Task: Create New Vendor with Vendor Name: Paper Mate, Billing Address Line1: 61 Grove Drive, Billing Address Line2: Perkasie, Billing Address Line3: NY 10977
Action: Mouse moved to (153, 23)
Screenshot: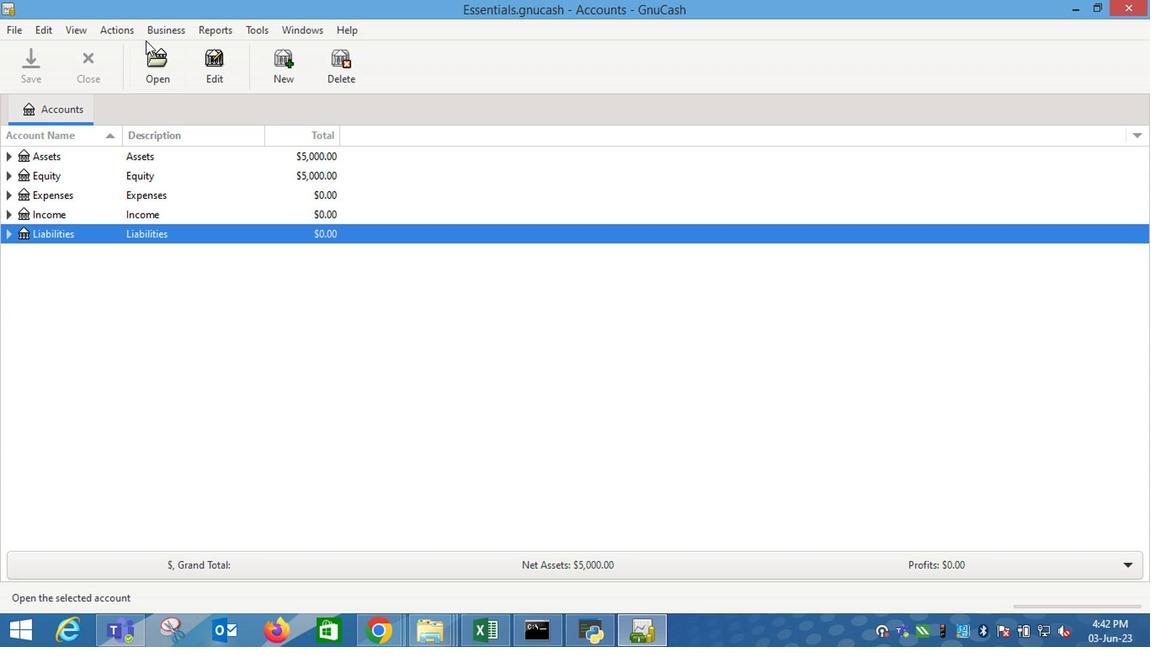 
Action: Mouse pressed left at (153, 23)
Screenshot: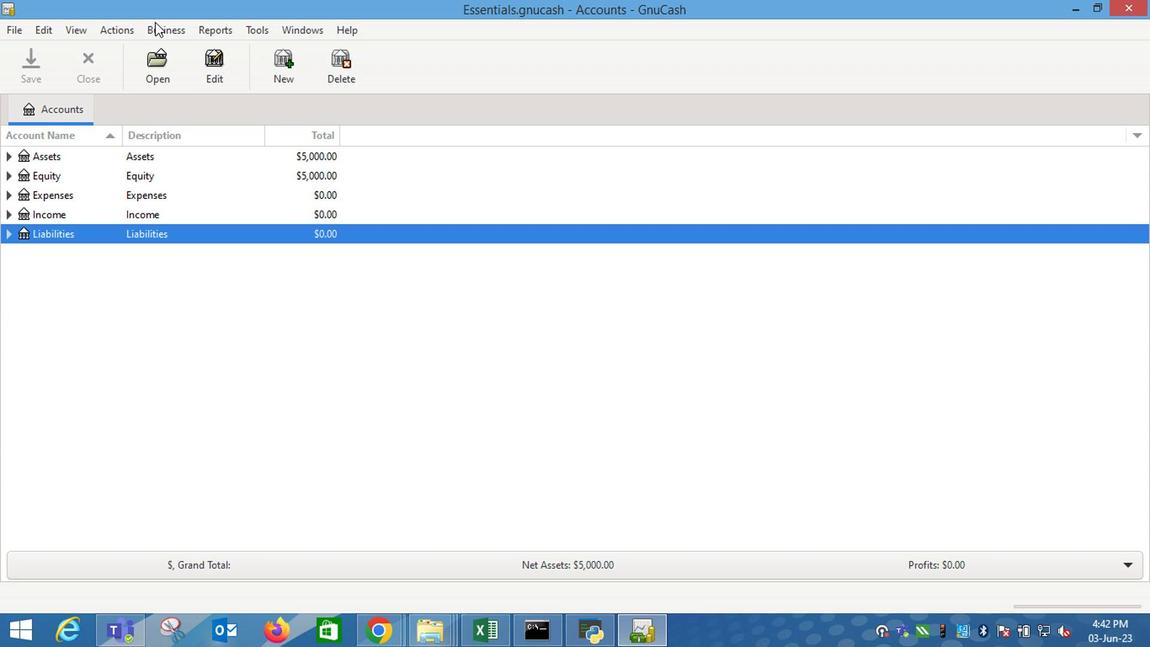 
Action: Mouse moved to (322, 97)
Screenshot: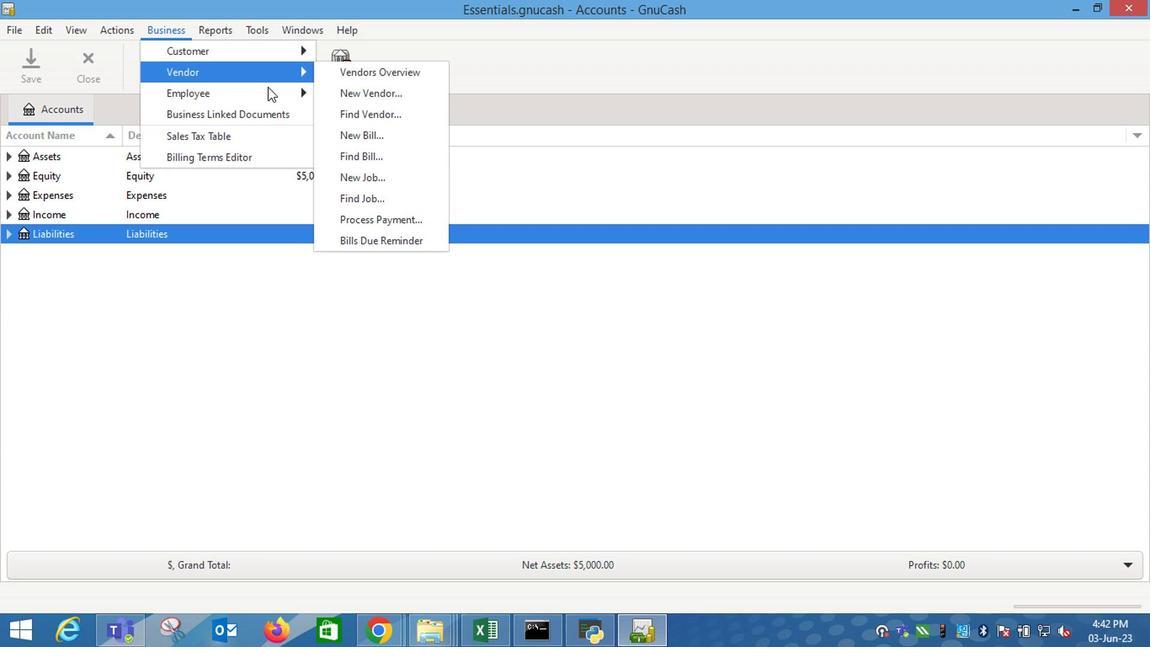 
Action: Mouse pressed left at (322, 97)
Screenshot: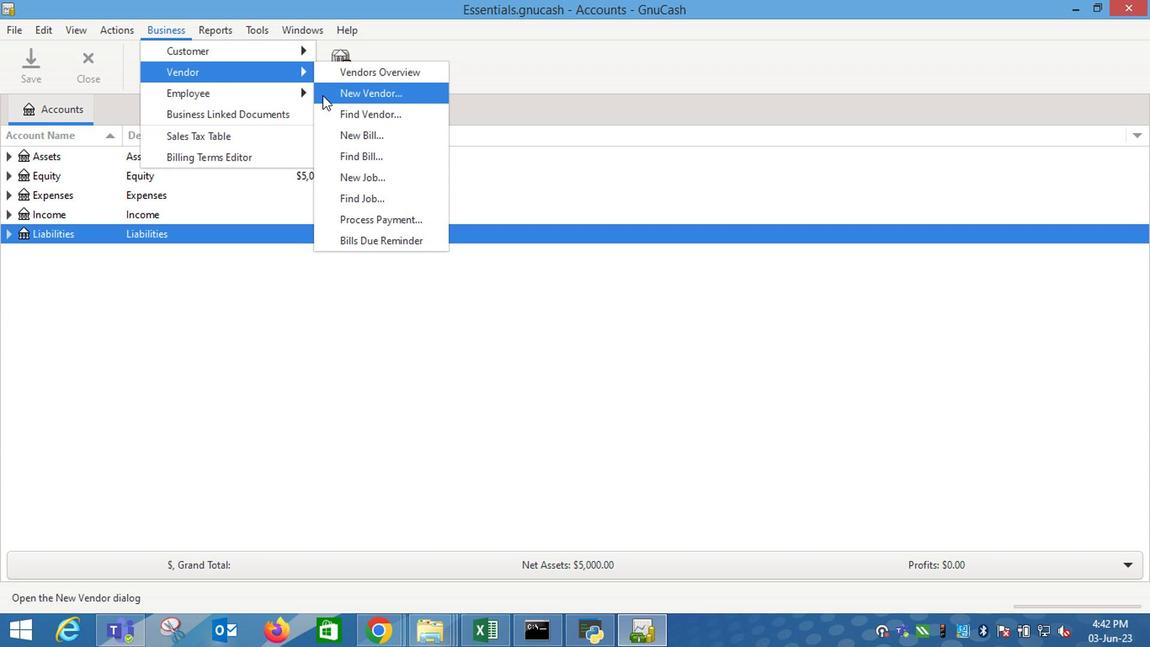
Action: Mouse moved to (932, 290)
Screenshot: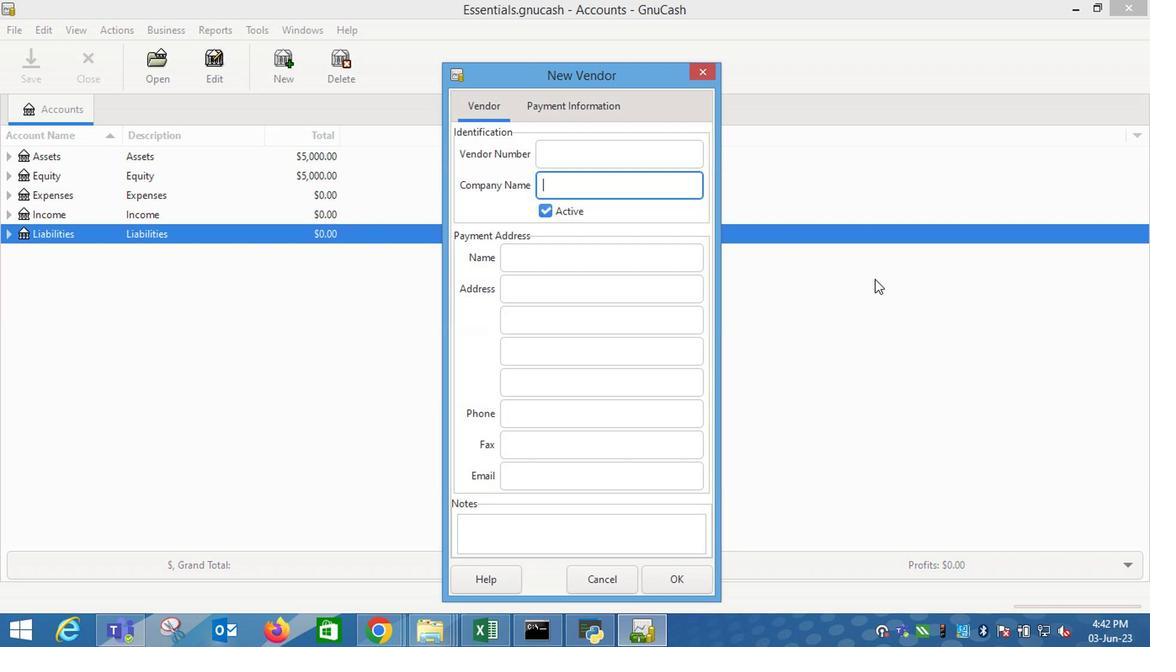 
Action: Key pressed <Key.shift_r>PApe<Key.backspace><Key.backspace><Key.backspace>a
Screenshot: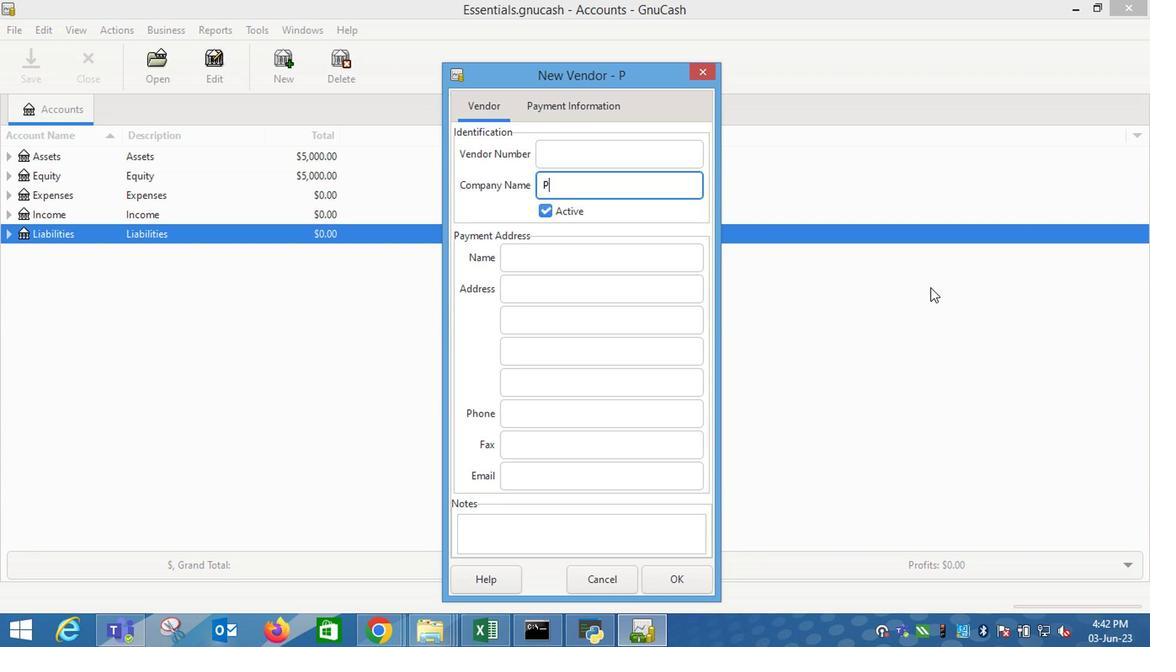 
Action: Mouse moved to (933, 290)
Screenshot: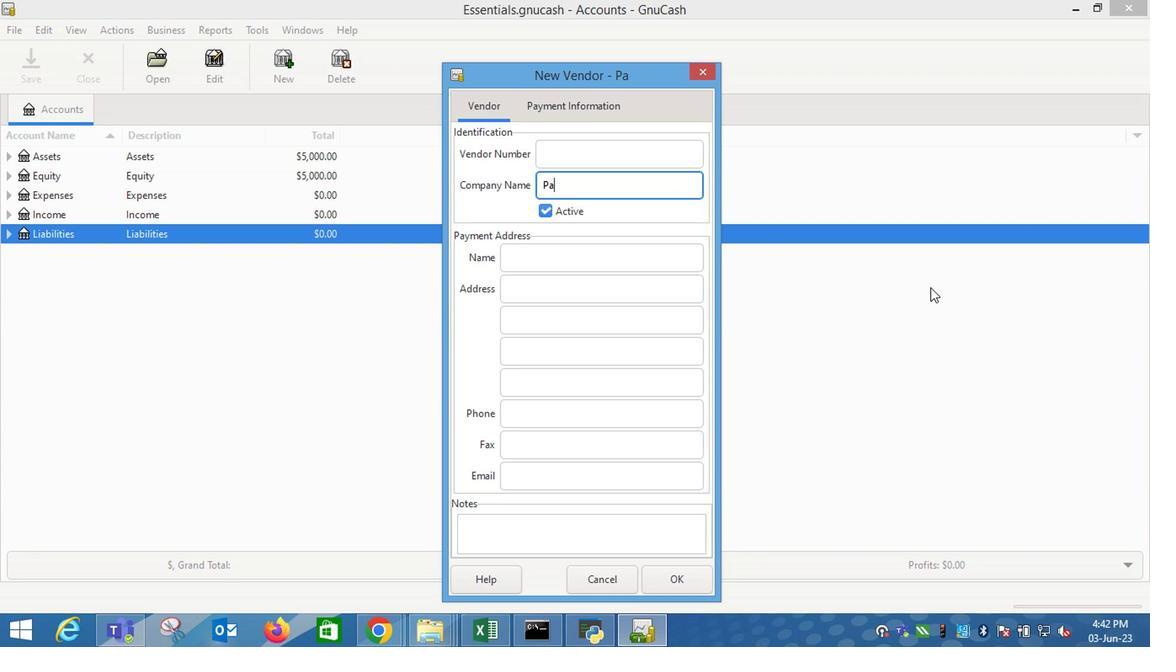 
Action: Key pressed per<Key.space><Key.shift_r>Mate<Key.tab><Key.tab><Key.tab>61<Key.space><Key.shift_r>F<Key.backspace><Key.shift_r>Grove<Key.space><Key.shift_r>F<Key.backspace><Key.shift_r>Drive<Key.tab><Key.shift_r>Perkasie<Key.tab><Key.shift_r>NY<Key.space>10977
Screenshot: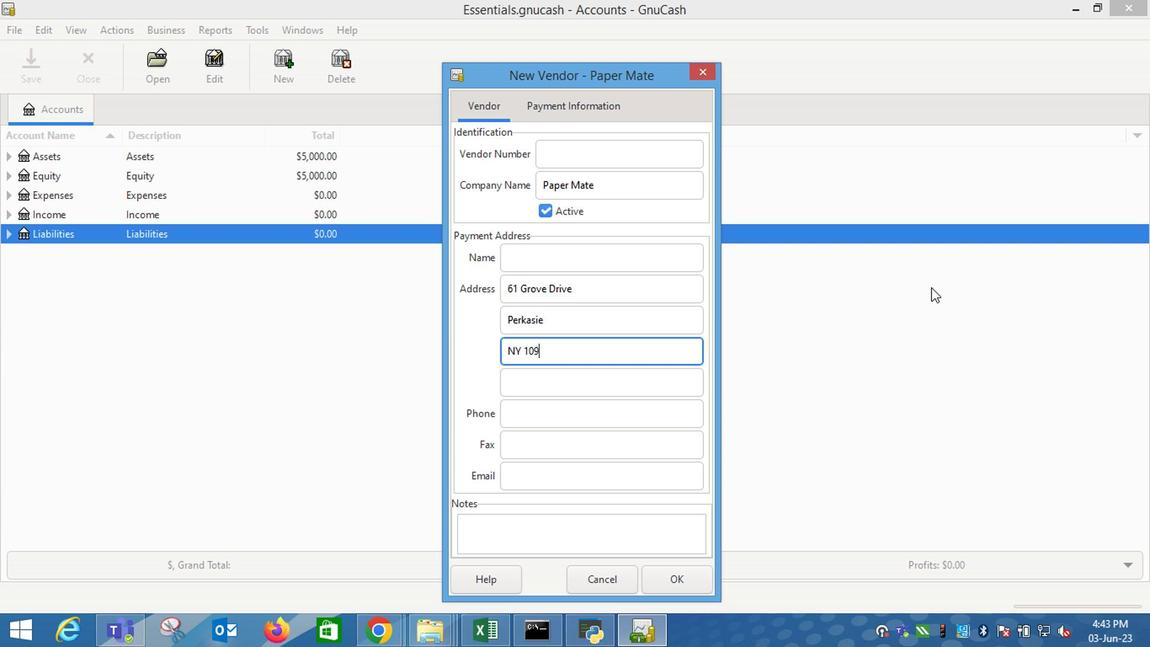 
Action: Mouse moved to (590, 116)
Screenshot: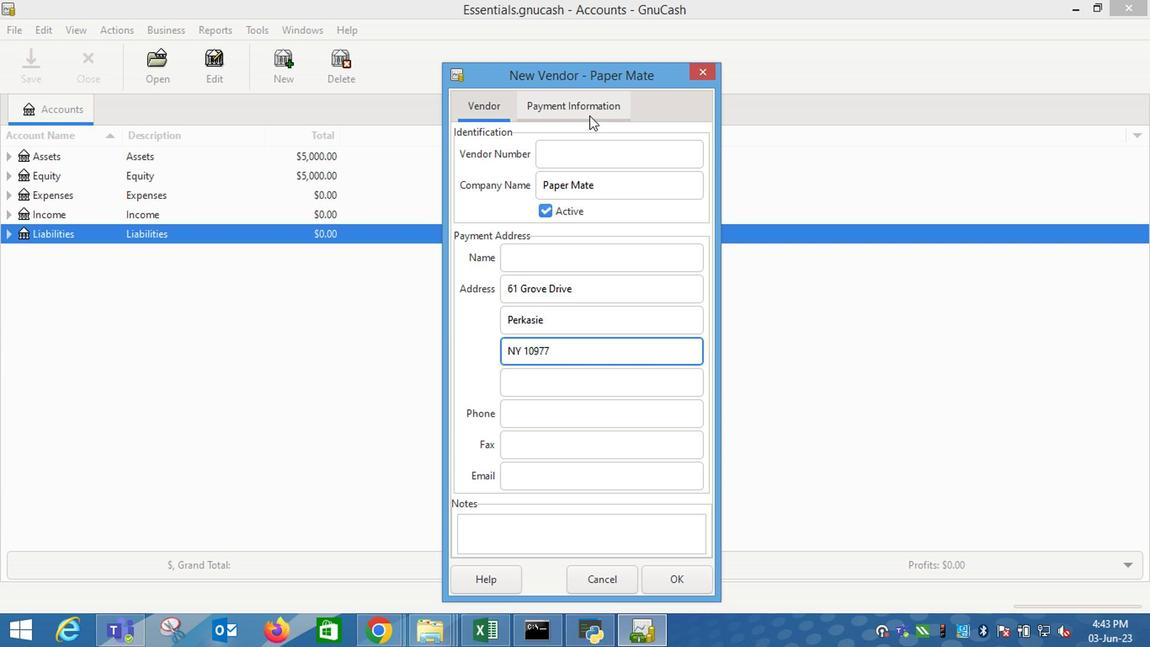 
Action: Mouse pressed left at (590, 116)
Screenshot: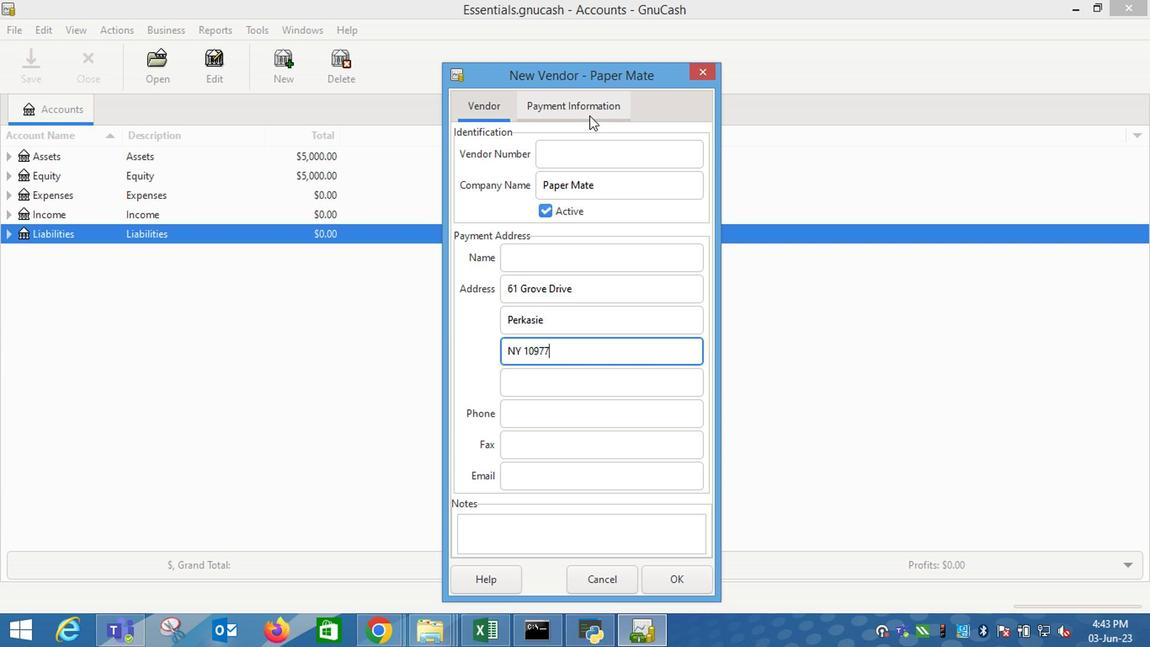 
Action: Mouse moved to (660, 578)
Screenshot: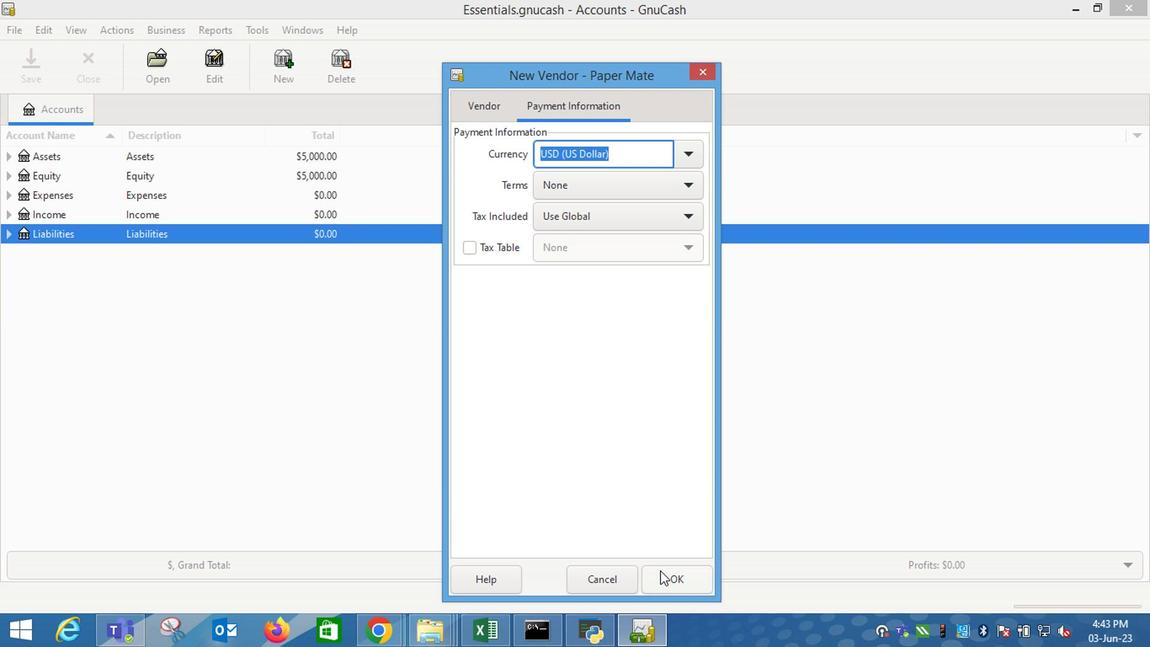 
Action: Mouse pressed left at (660, 578)
Screenshot: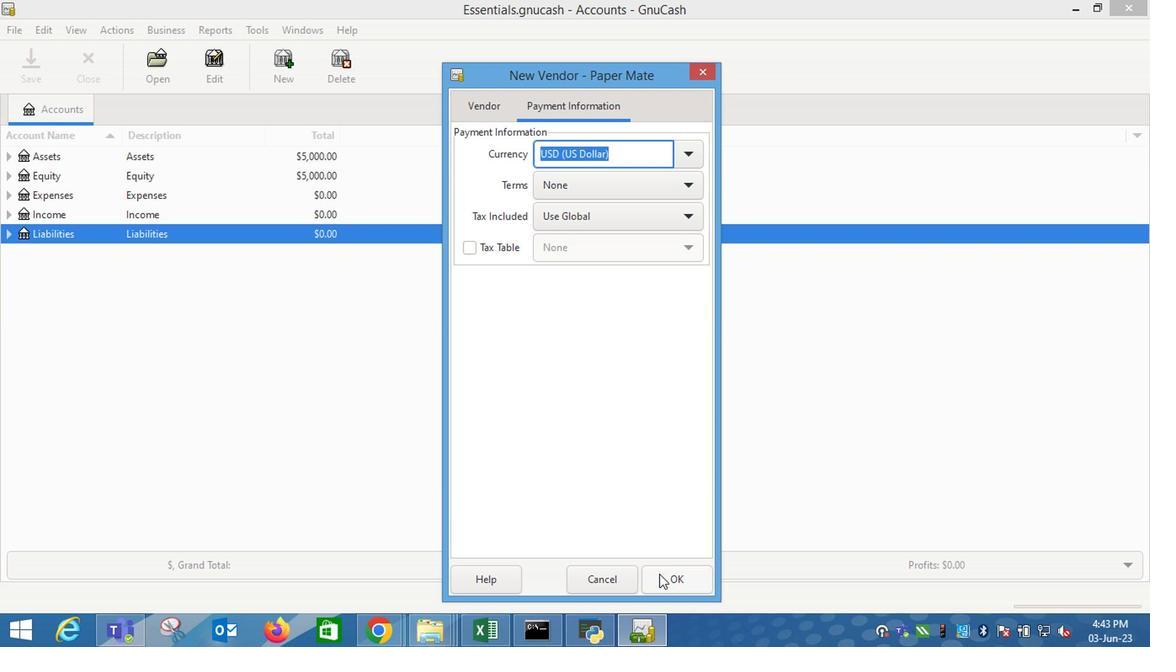
Action: Mouse moved to (662, 577)
Screenshot: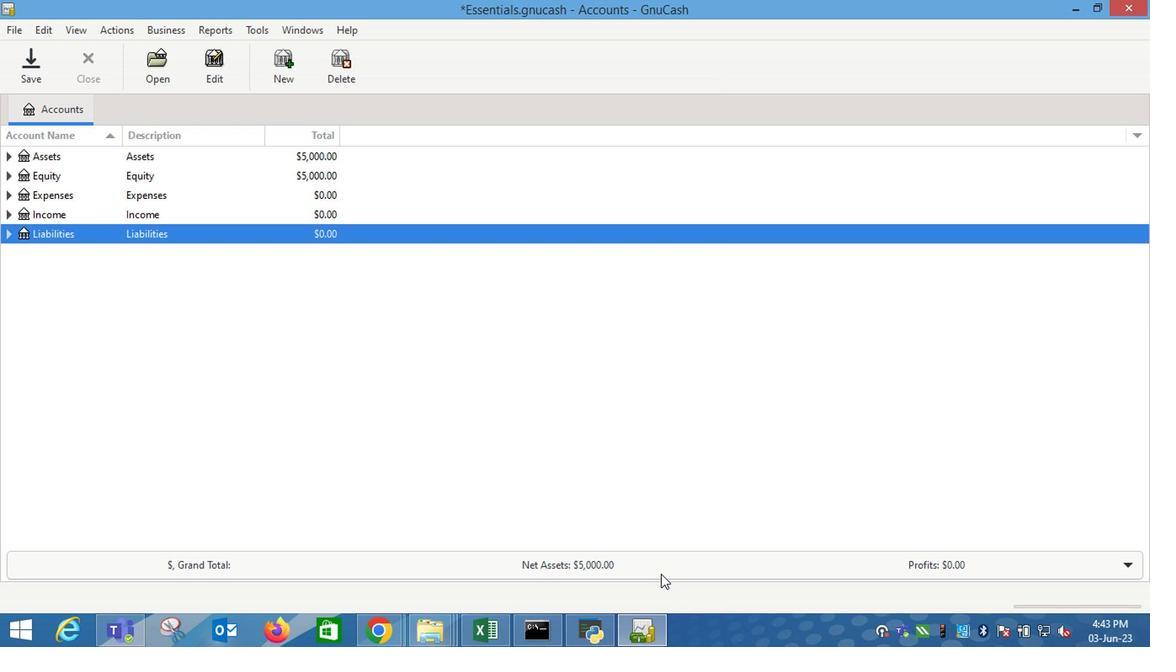 
